Task: Add Attachment from computer to Card Card0000000097 in Board Board0000000025 in Workspace WS0000000009 in Trello. Add Cover Green to Card Card0000000097 in Board Board0000000025 in Workspace WS0000000009 in Trello. Add "Move Card To …" Button titled Button0000000097 to "top" of the list "To Do" to Card Card0000000097 in Board Board0000000025 in Workspace WS0000000009 in Trello. Add Description DS0000000097 to Card Card0000000098 in Board Board0000000025 in Workspace WS0000000009 in Trello. Add Comment CM0000000097 to Card Card0000000098 in Board Board0000000025 in Workspace WS0000000009 in Trello
Action: Mouse moved to (316, 167)
Screenshot: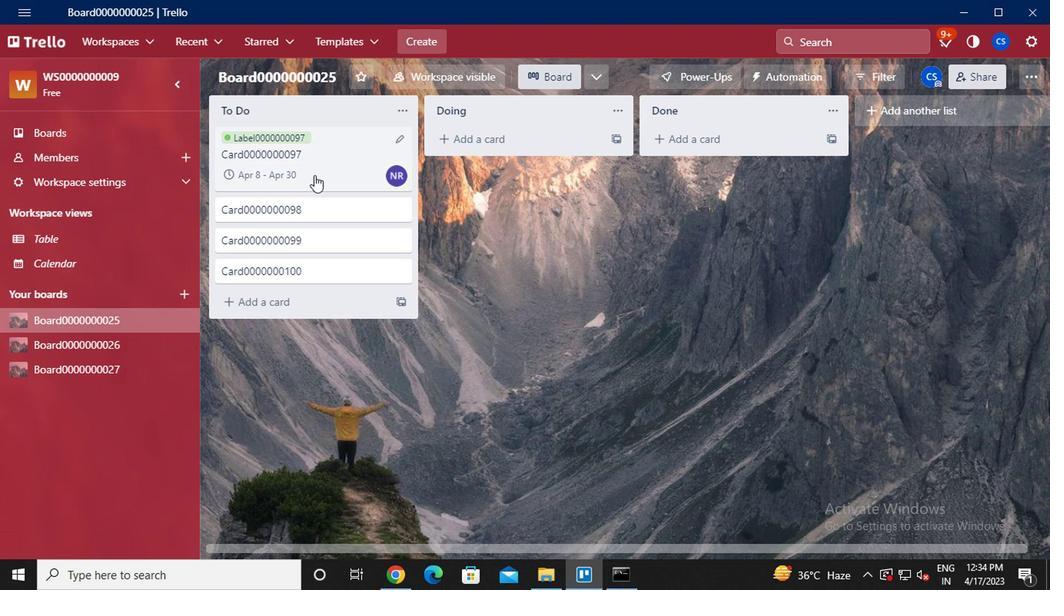 
Action: Mouse pressed left at (316, 167)
Screenshot: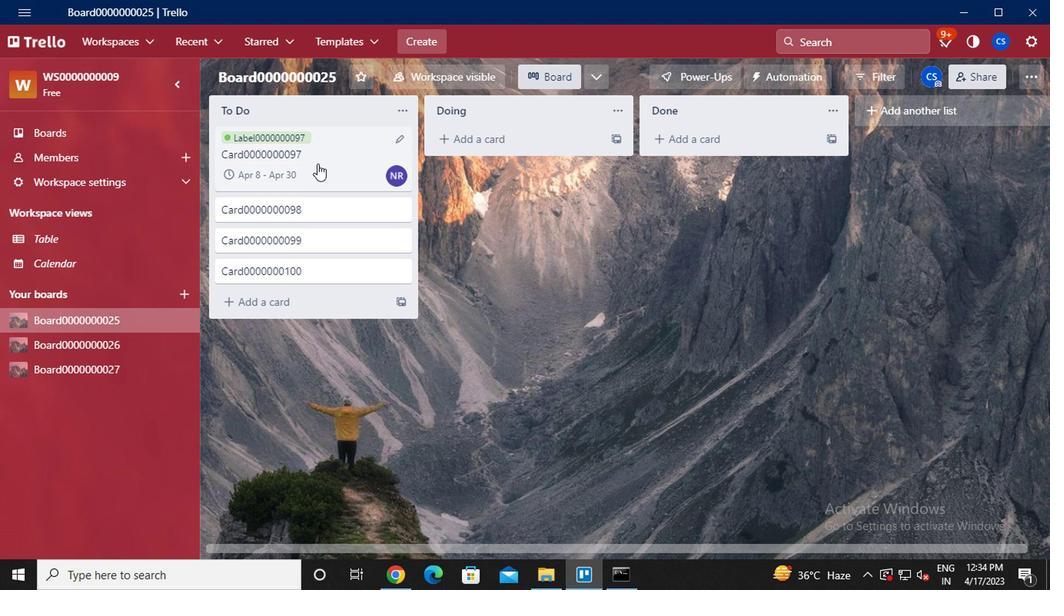 
Action: Mouse moved to (731, 263)
Screenshot: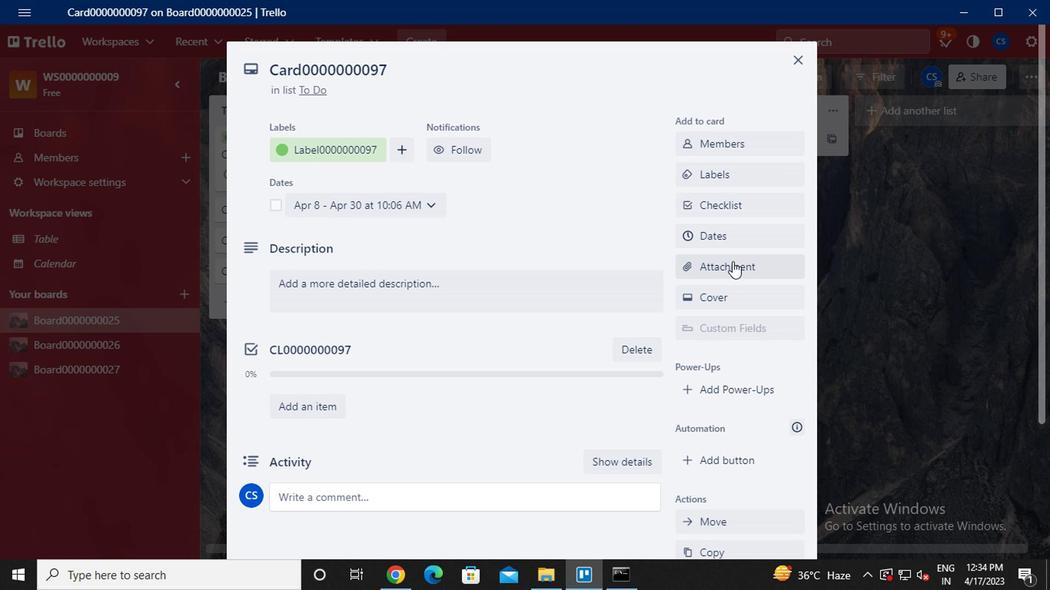
Action: Mouse pressed left at (731, 263)
Screenshot: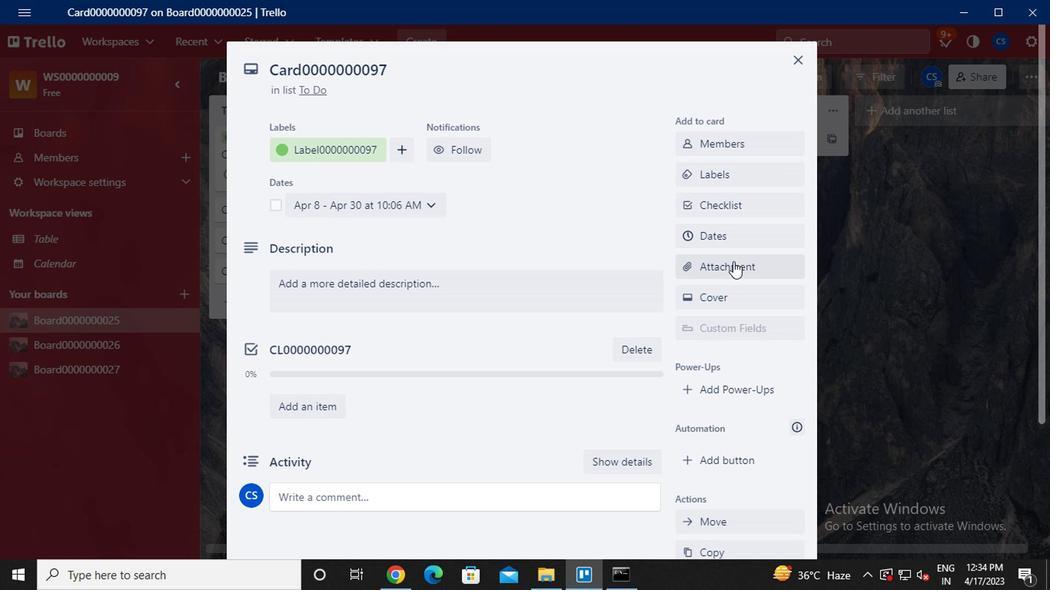 
Action: Mouse moved to (739, 132)
Screenshot: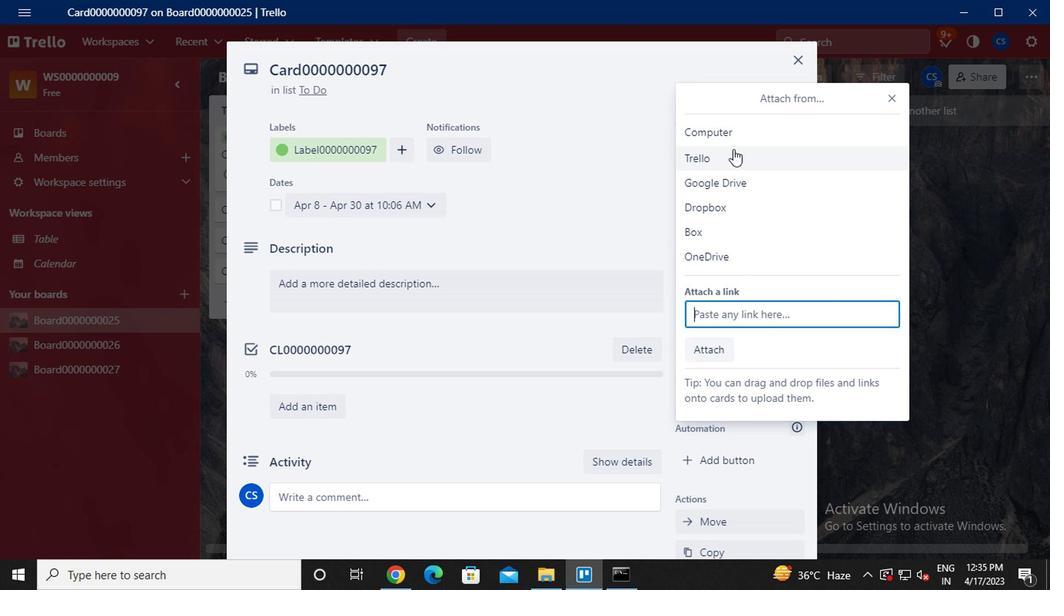 
Action: Mouse pressed left at (739, 132)
Screenshot: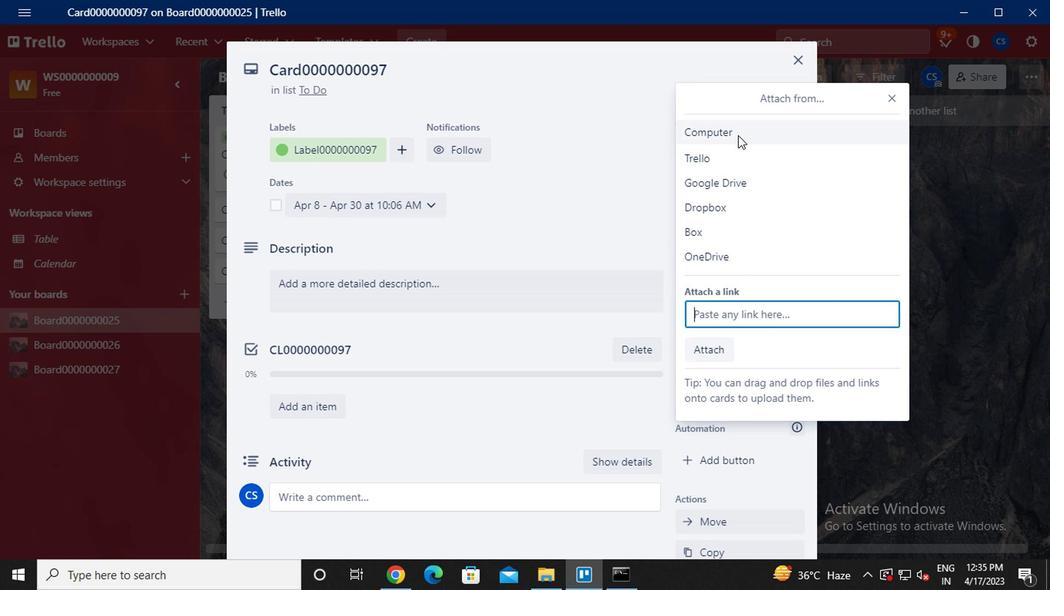 
Action: Mouse moved to (252, 171)
Screenshot: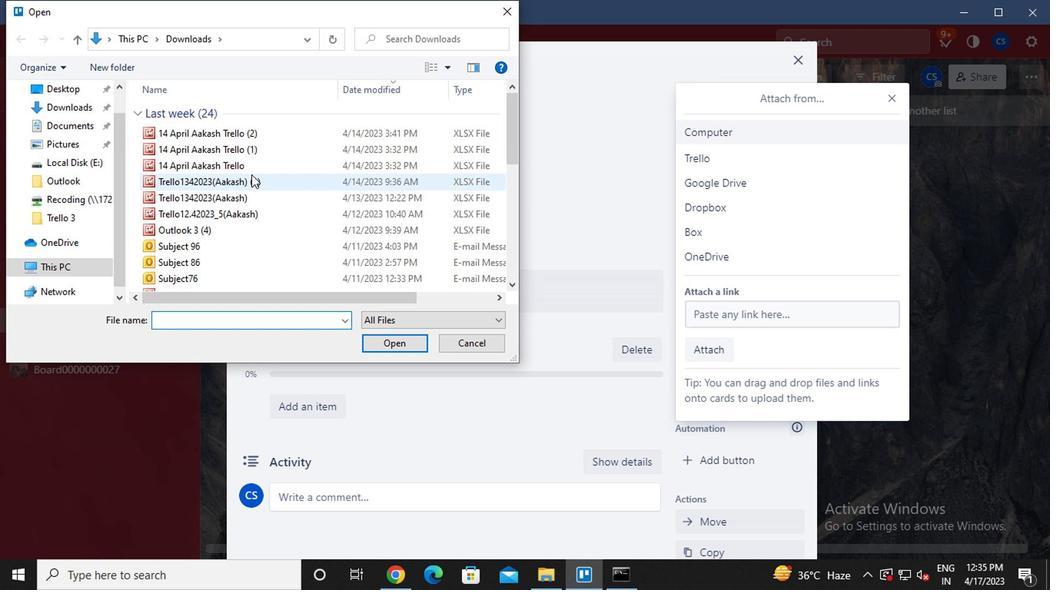 
Action: Mouse pressed left at (252, 171)
Screenshot: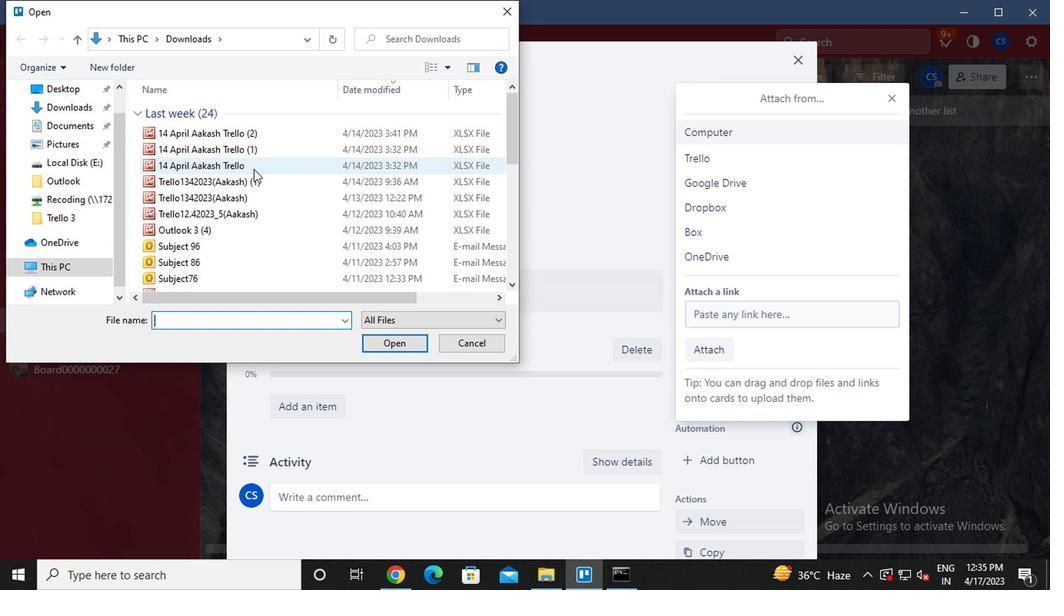 
Action: Mouse pressed left at (252, 171)
Screenshot: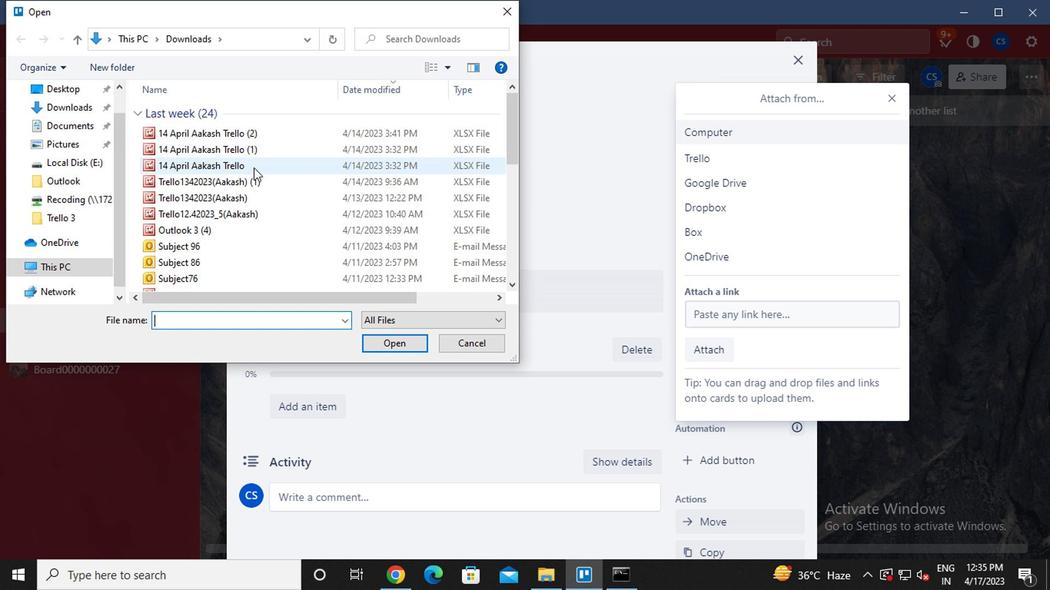 
Action: Mouse moved to (741, 295)
Screenshot: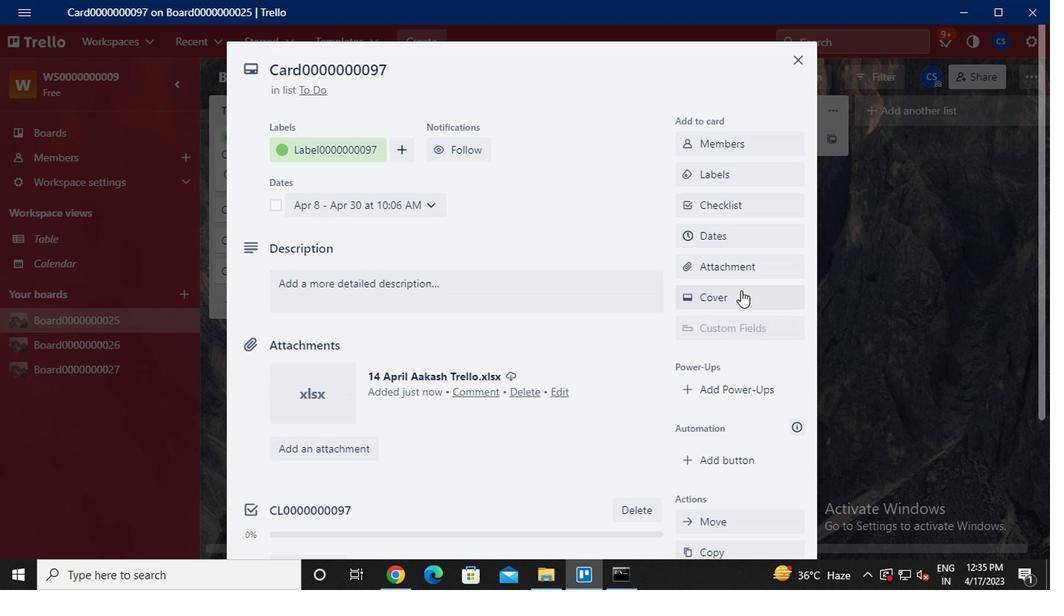 
Action: Mouse pressed left at (741, 295)
Screenshot: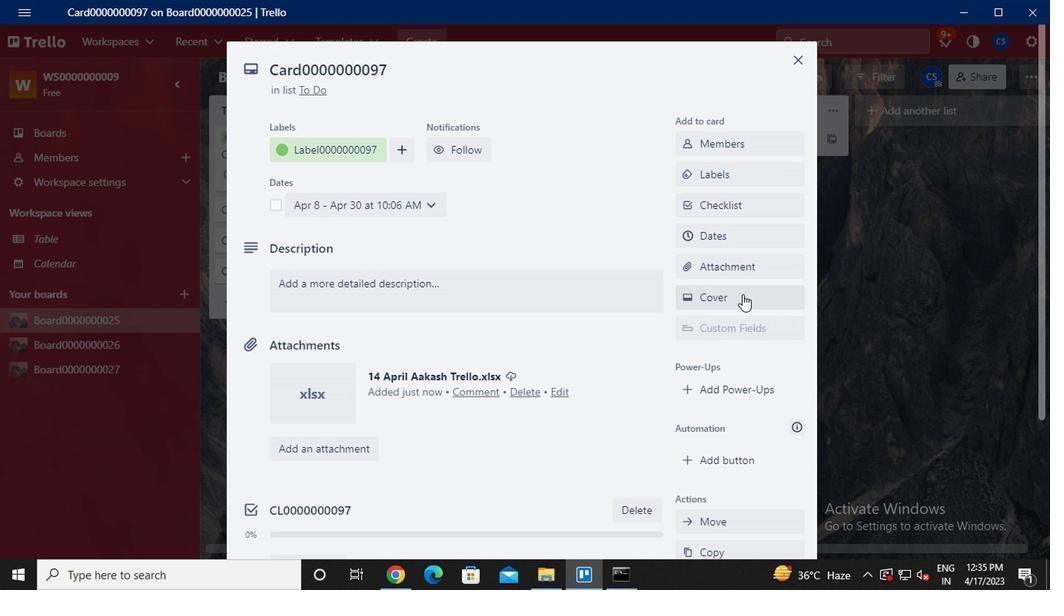 
Action: Mouse moved to (704, 249)
Screenshot: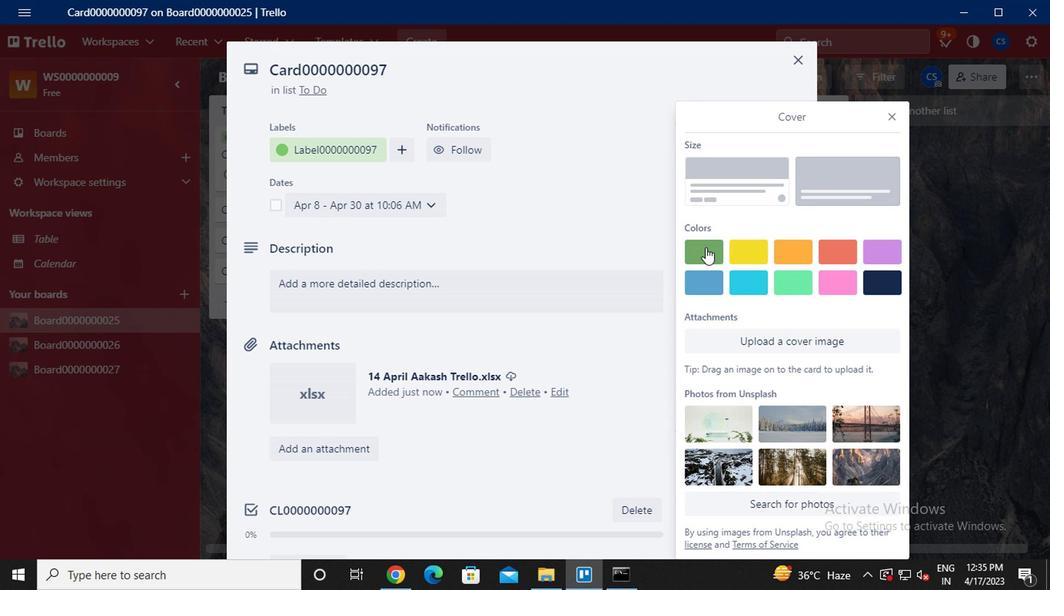 
Action: Mouse pressed left at (704, 249)
Screenshot: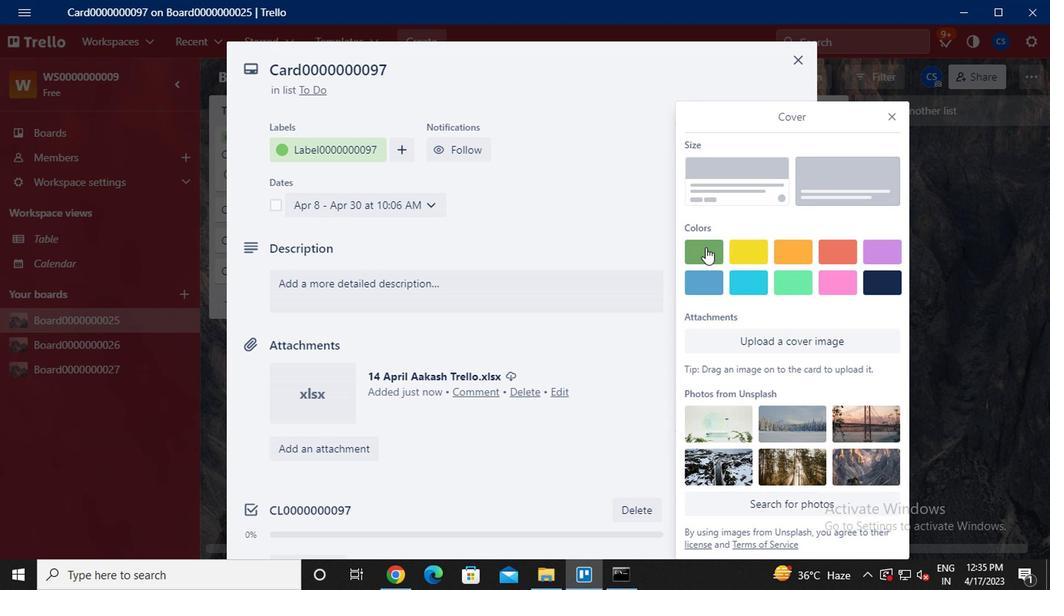 
Action: Mouse moved to (887, 91)
Screenshot: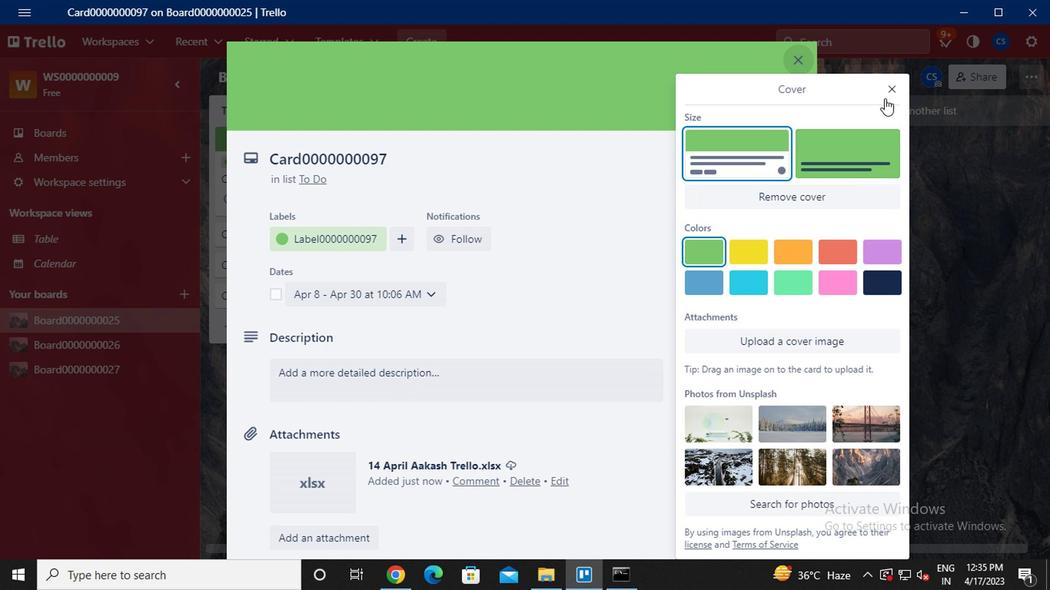 
Action: Mouse pressed left at (887, 91)
Screenshot: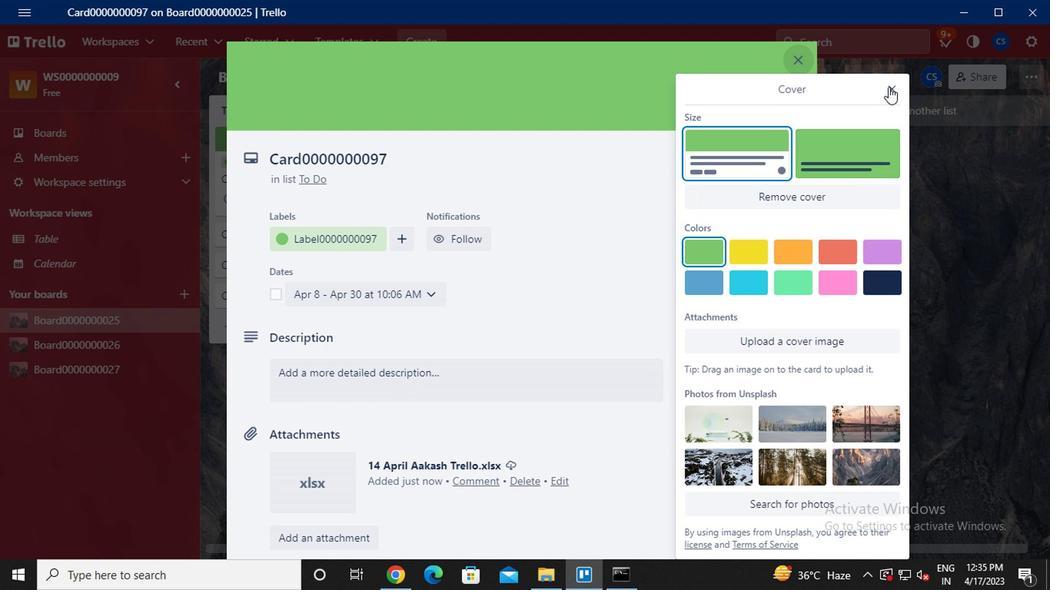 
Action: Mouse moved to (770, 214)
Screenshot: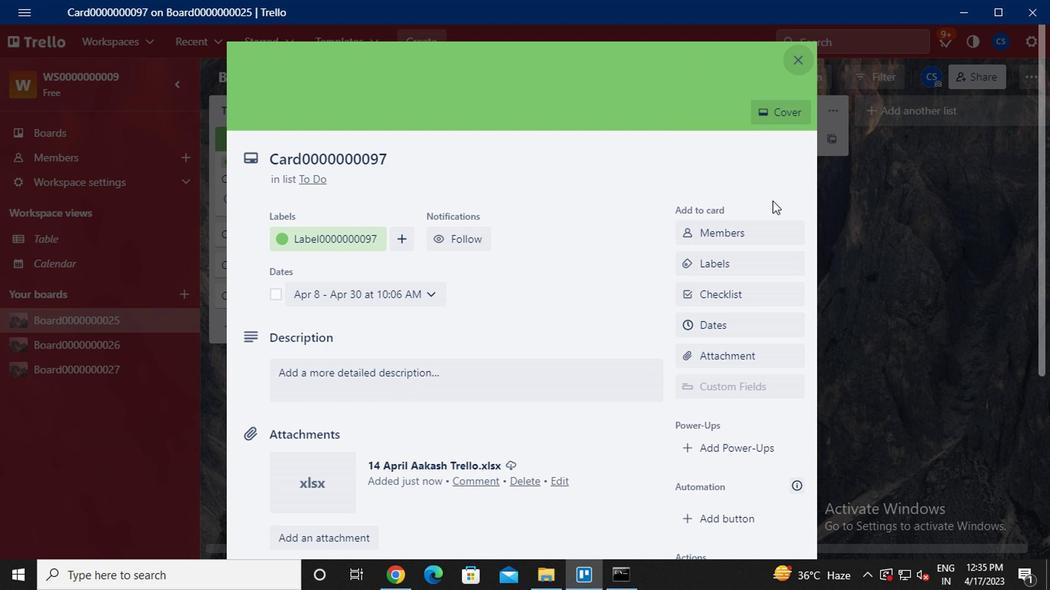 
Action: Mouse scrolled (770, 213) with delta (0, -1)
Screenshot: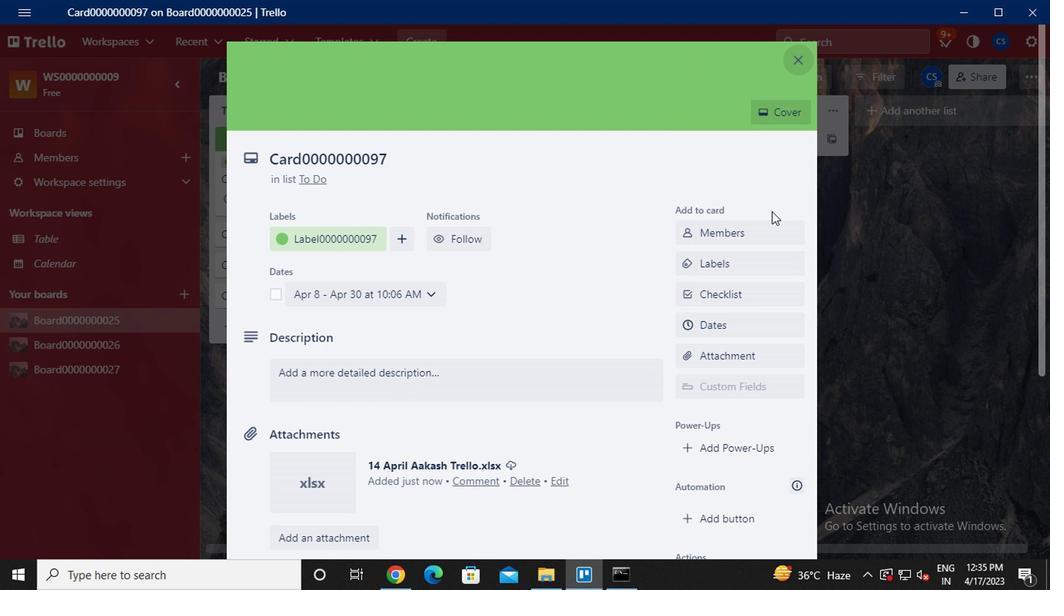 
Action: Mouse scrolled (770, 213) with delta (0, -1)
Screenshot: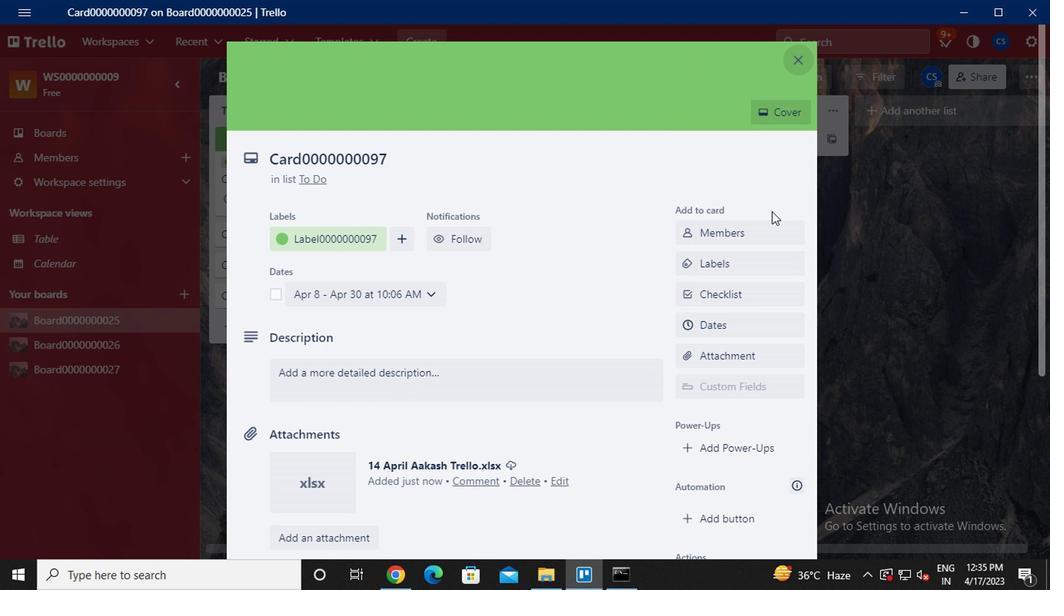 
Action: Mouse scrolled (770, 213) with delta (0, -1)
Screenshot: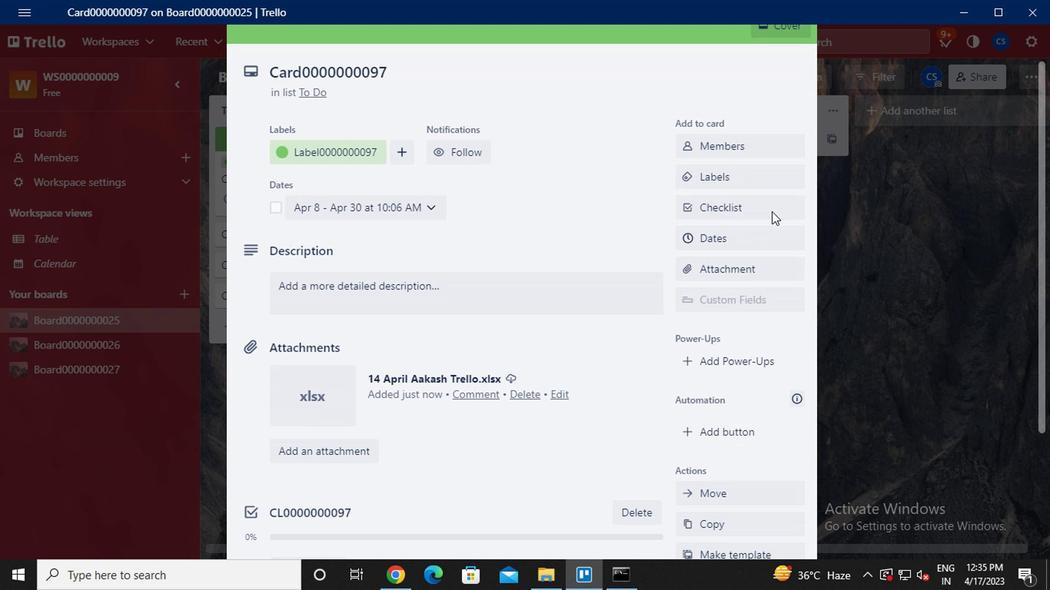 
Action: Mouse moved to (770, 218)
Screenshot: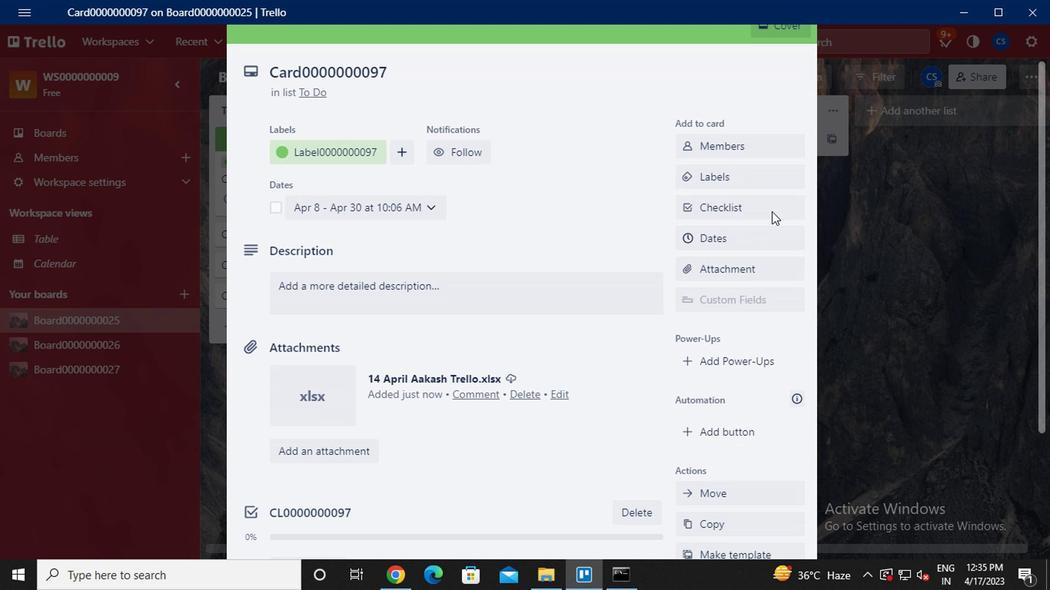
Action: Mouse scrolled (770, 217) with delta (0, -1)
Screenshot: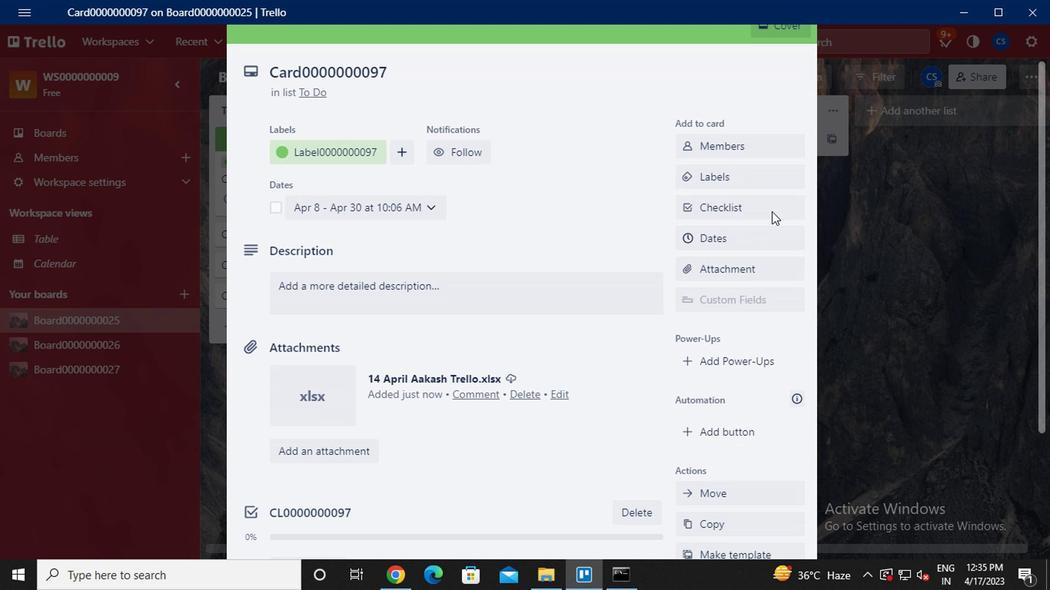 
Action: Mouse moved to (730, 233)
Screenshot: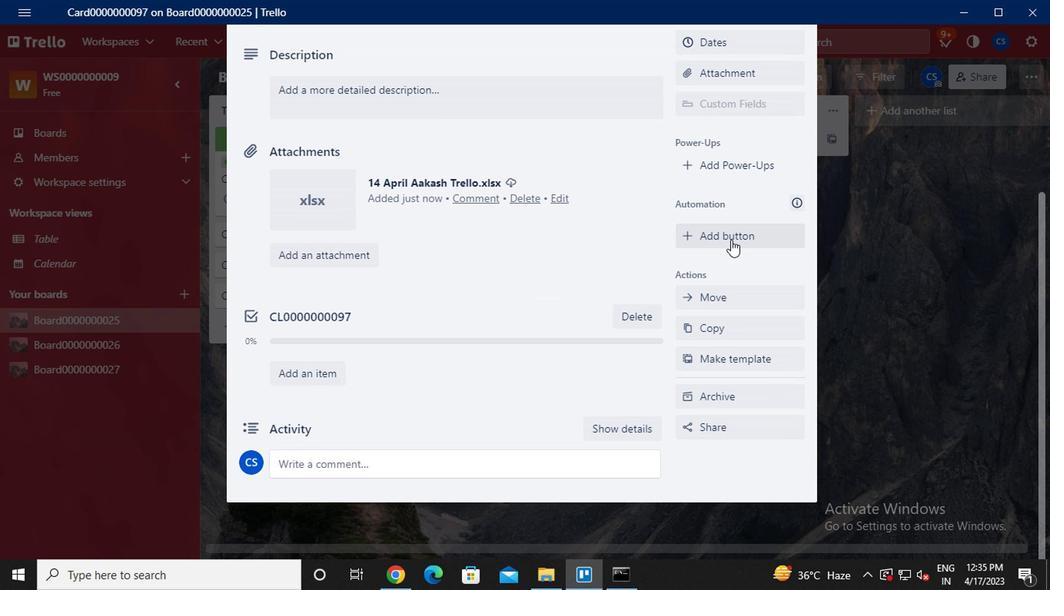 
Action: Mouse pressed left at (730, 233)
Screenshot: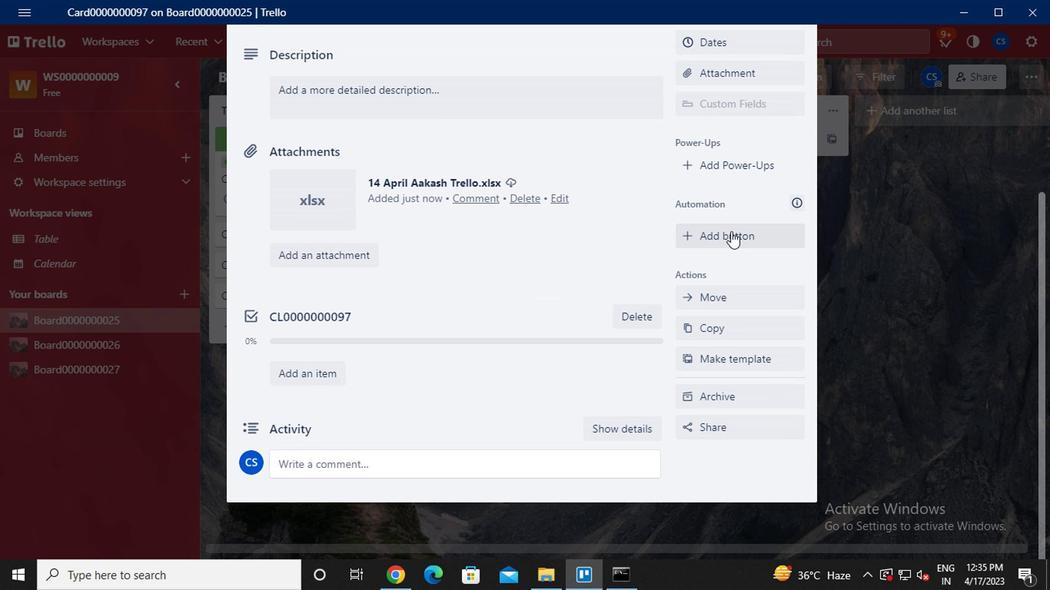 
Action: Mouse moved to (758, 153)
Screenshot: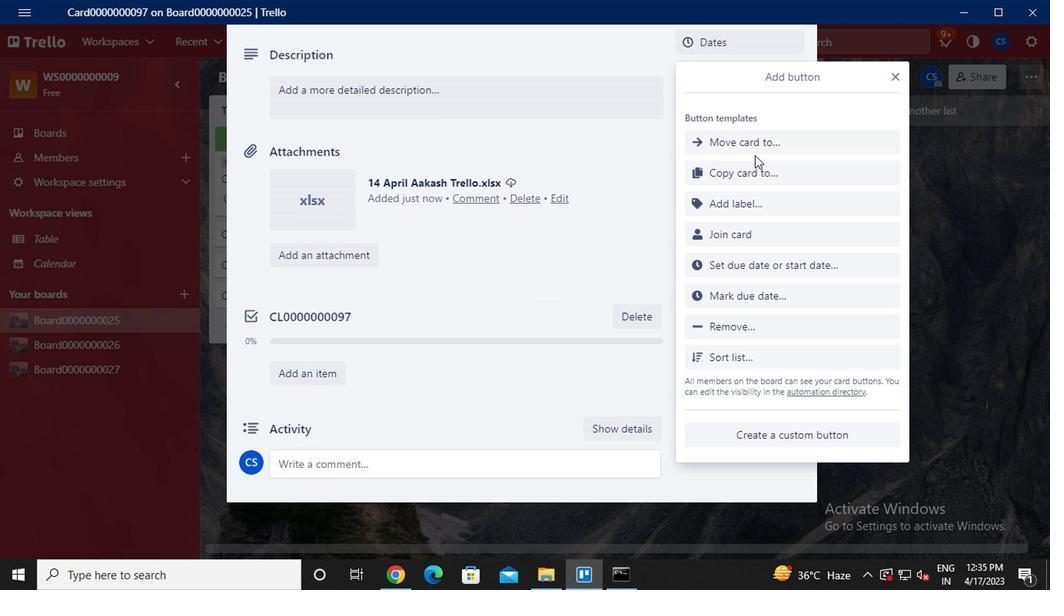 
Action: Mouse pressed left at (758, 153)
Screenshot: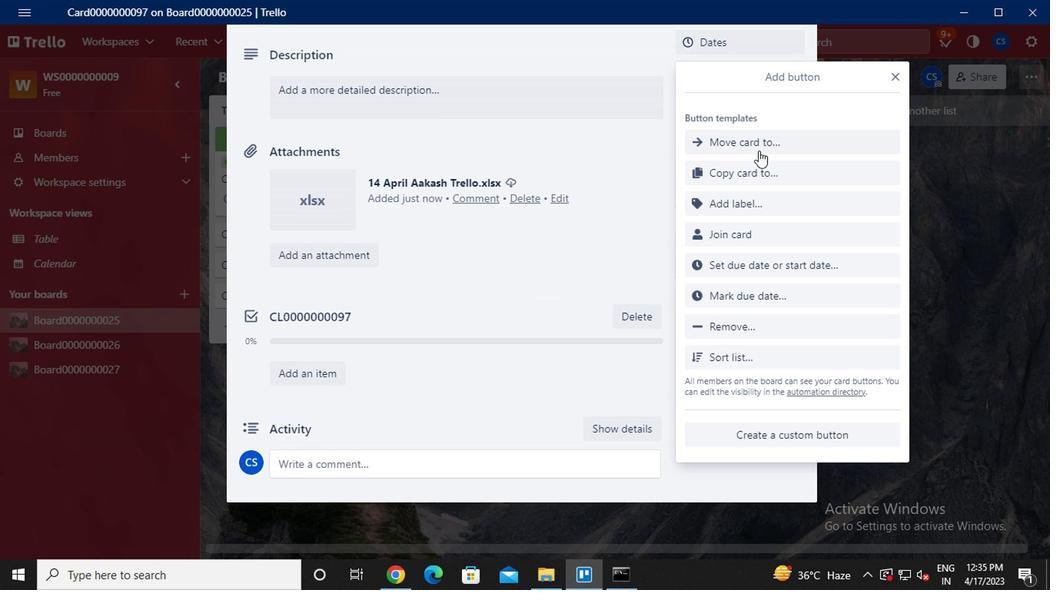 
Action: Key pressed b<Key.caps_lock>utton0000000097
Screenshot: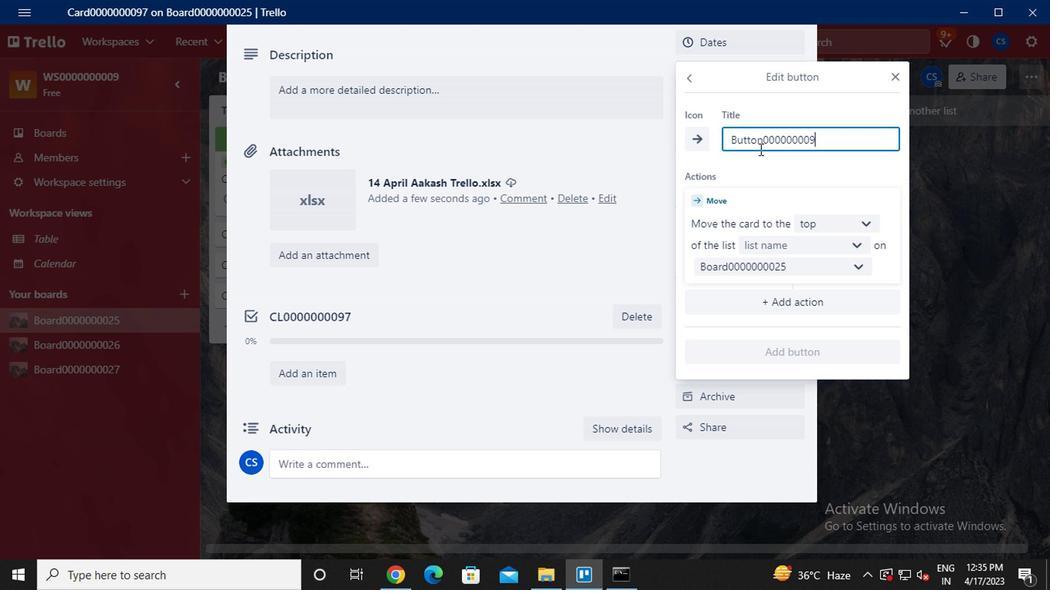 
Action: Mouse moved to (820, 240)
Screenshot: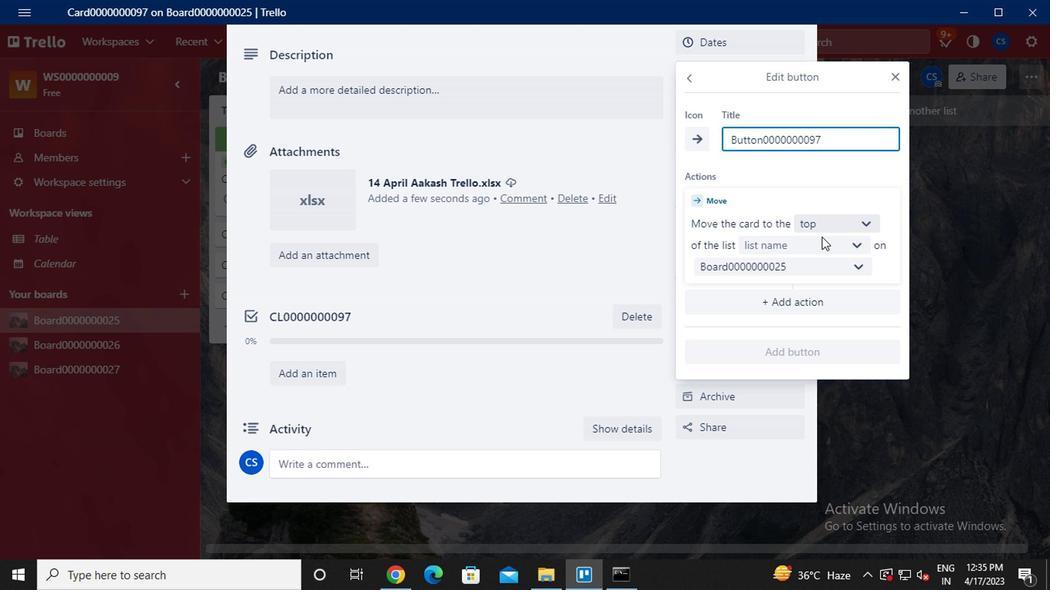 
Action: Mouse pressed left at (820, 240)
Screenshot: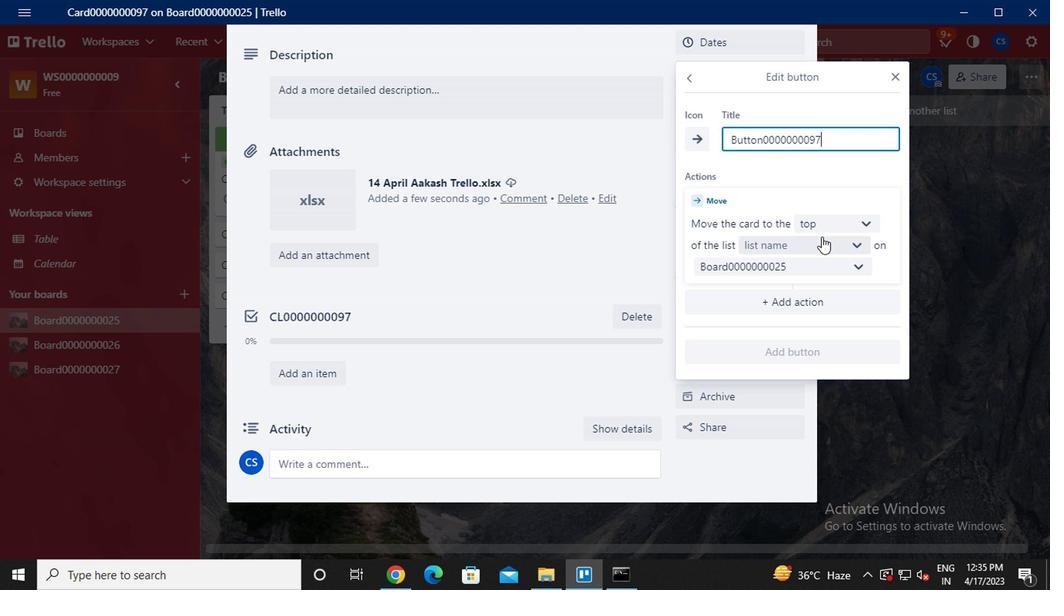 
Action: Mouse moved to (786, 281)
Screenshot: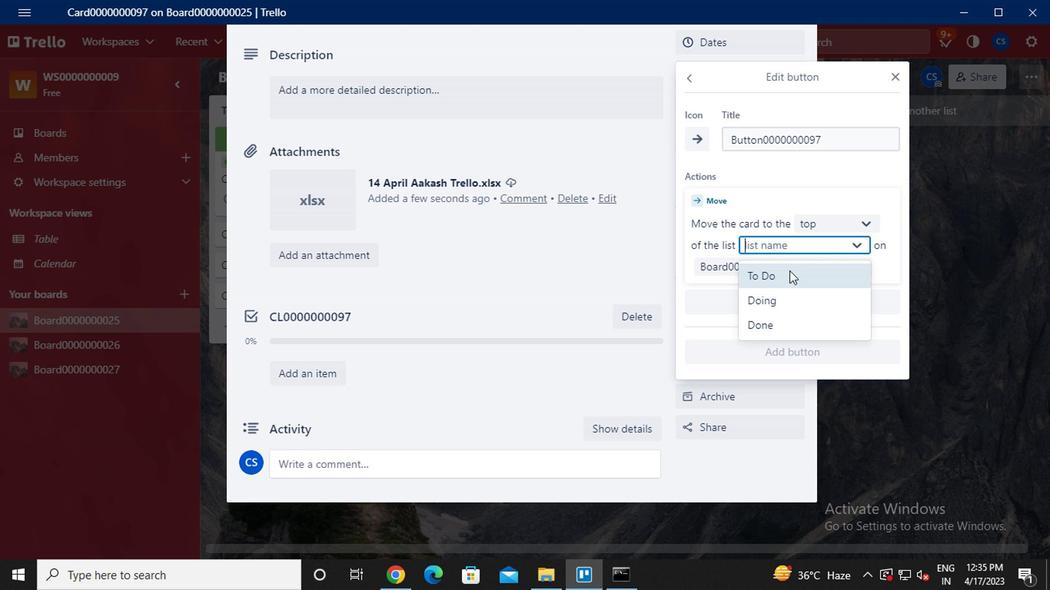 
Action: Mouse pressed left at (786, 281)
Screenshot: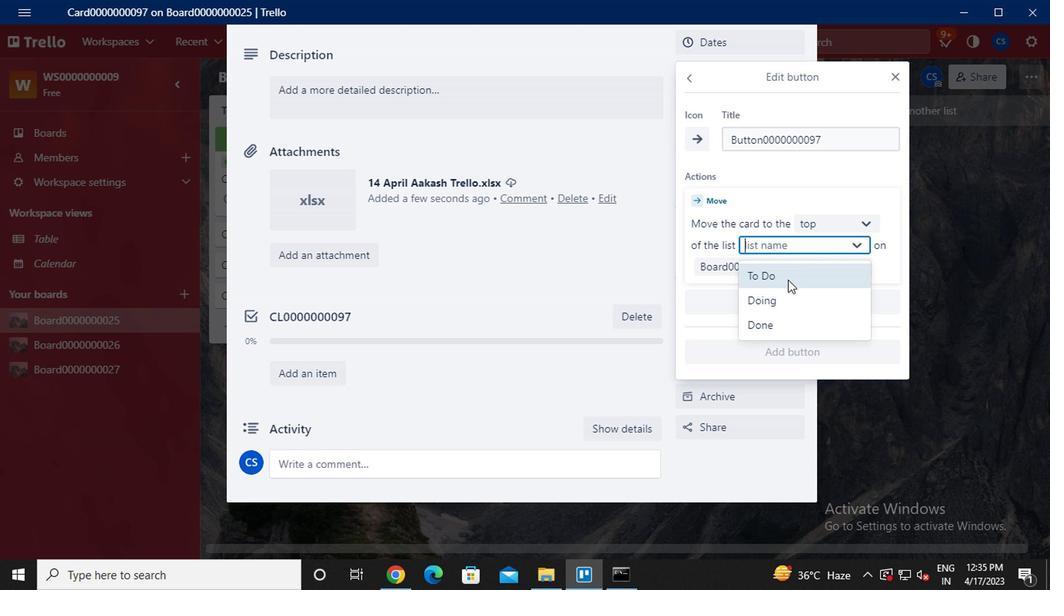 
Action: Mouse moved to (800, 353)
Screenshot: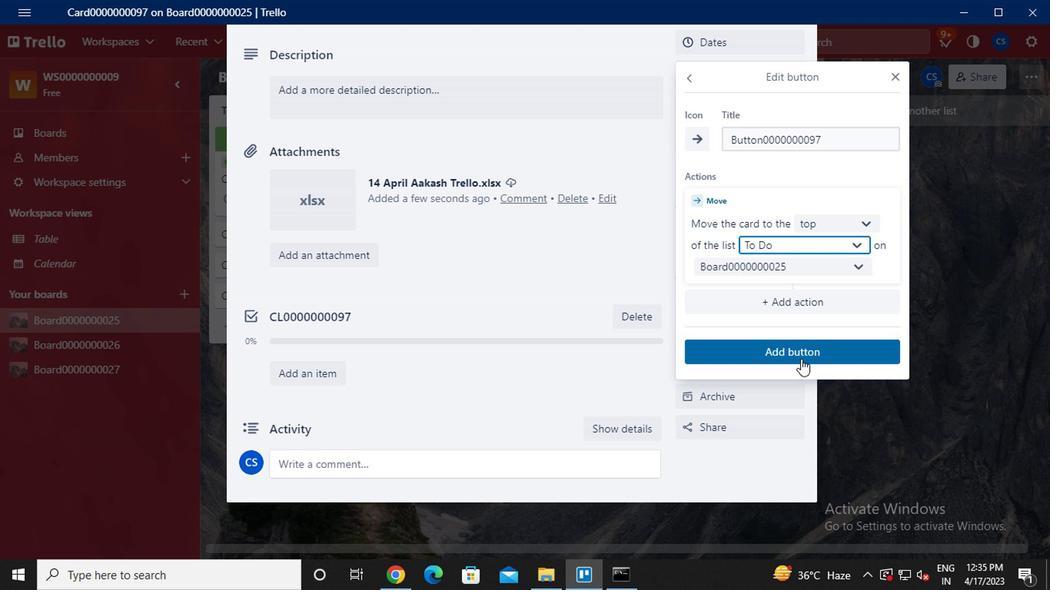 
Action: Mouse pressed left at (800, 353)
Screenshot: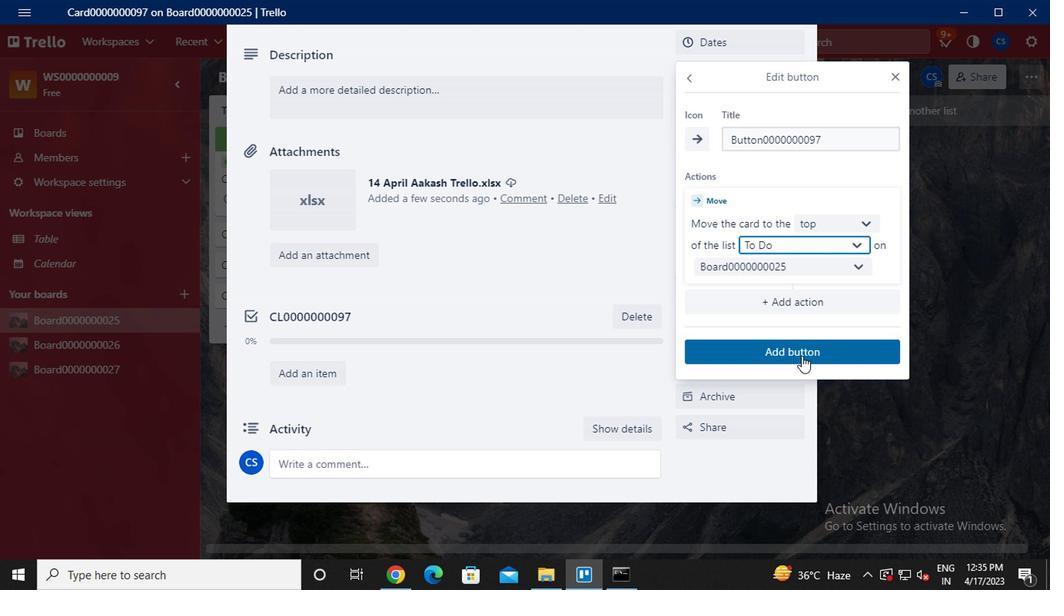 
Action: Mouse moved to (603, 352)
Screenshot: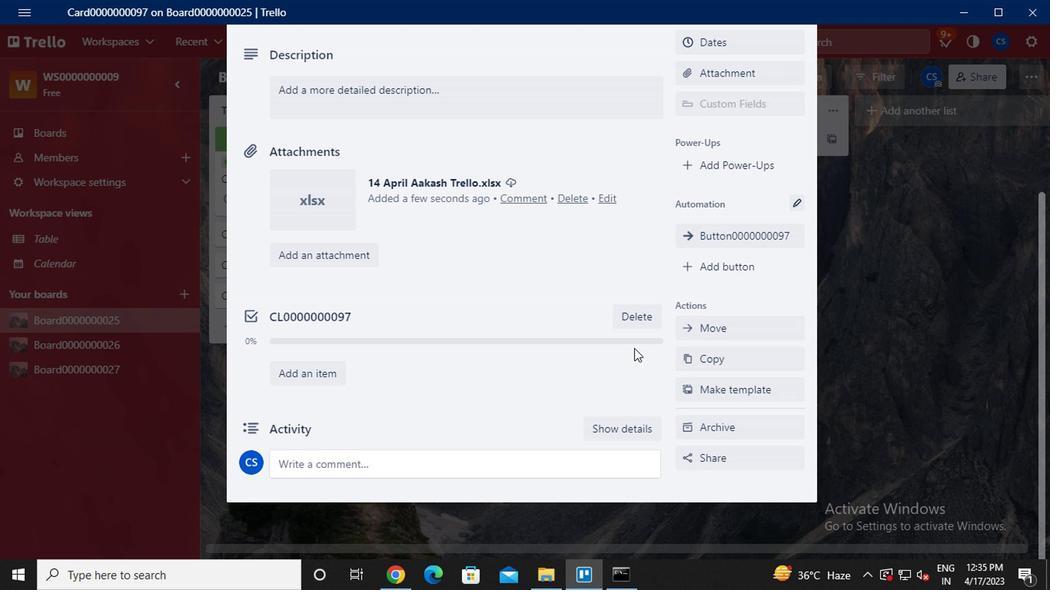 
Action: Mouse scrolled (603, 353) with delta (0, 1)
Screenshot: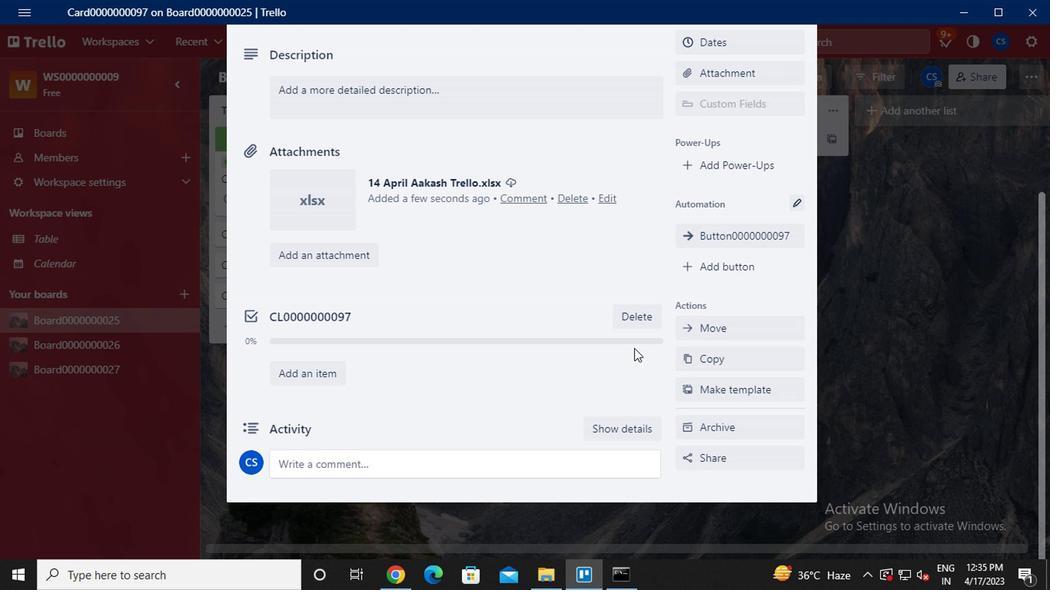 
Action: Mouse moved to (554, 359)
Screenshot: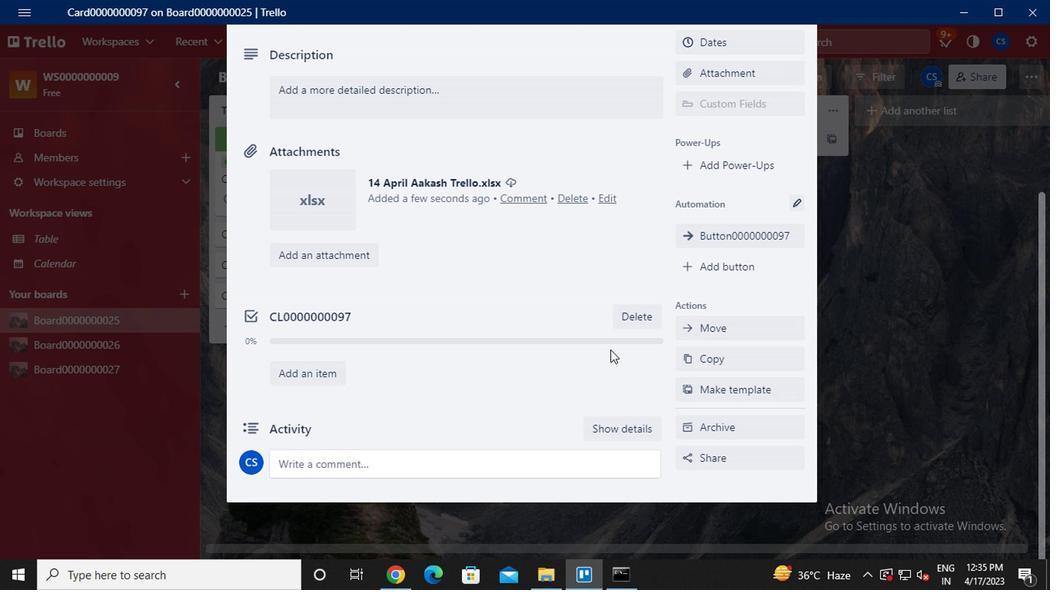 
Action: Mouse scrolled (554, 359) with delta (0, 0)
Screenshot: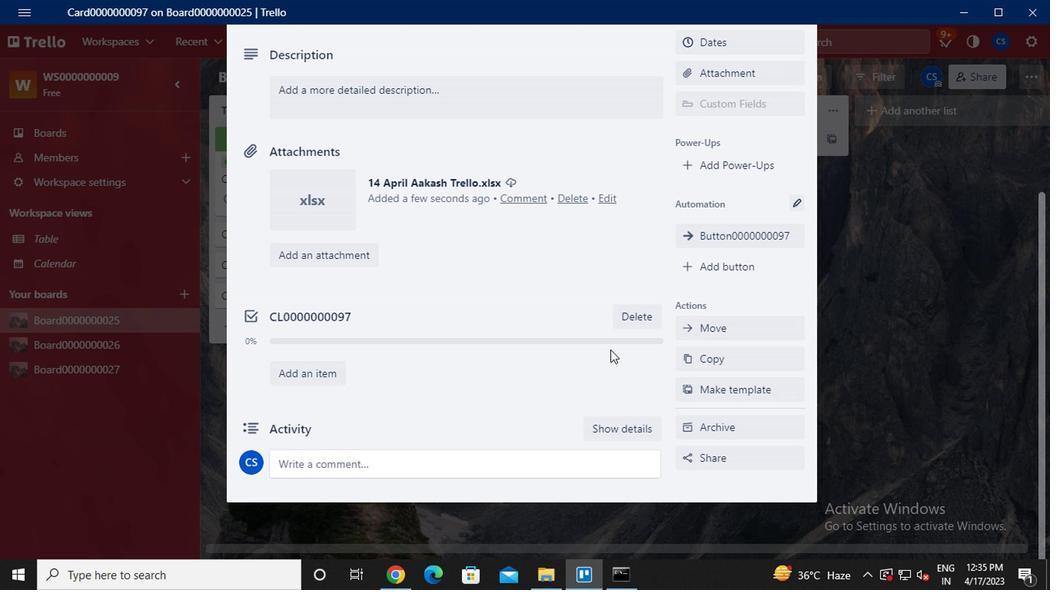 
Action: Mouse moved to (469, 252)
Screenshot: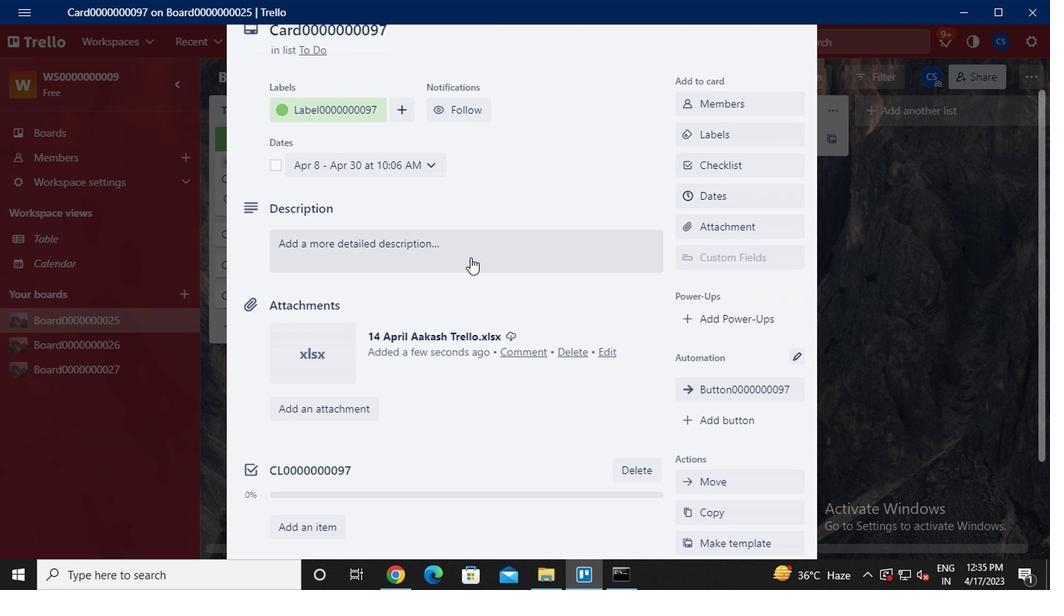 
Action: Mouse pressed left at (469, 252)
Screenshot: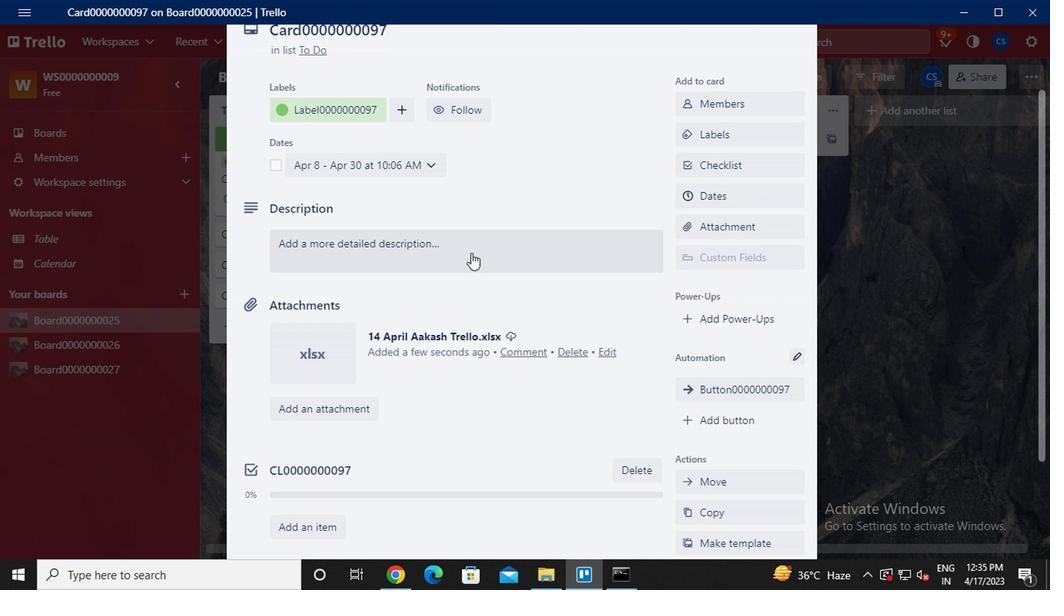 
Action: Key pressed <Key.caps_lock>ds0000000097
Screenshot: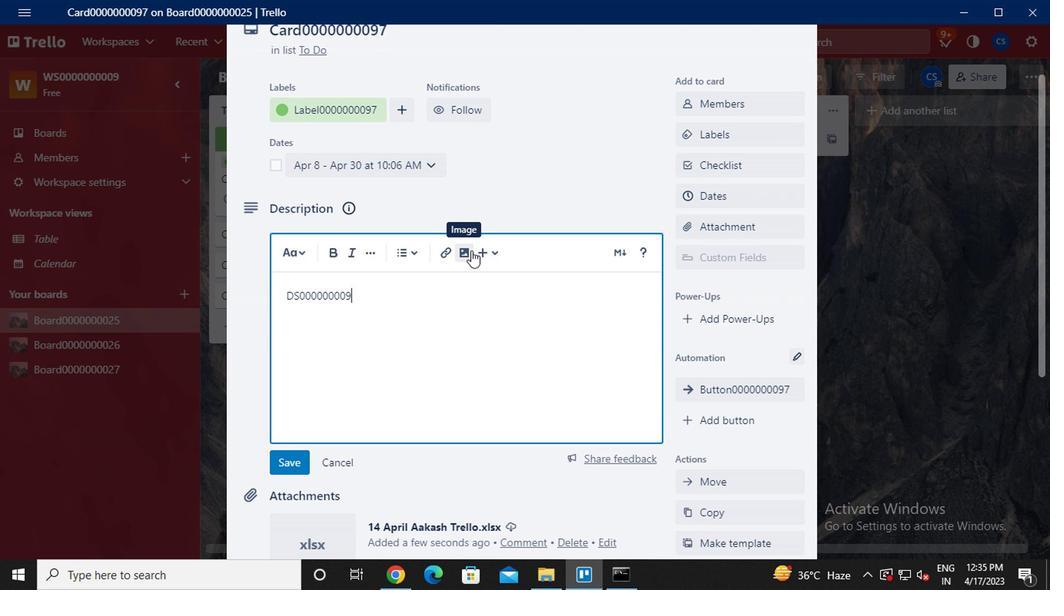 
Action: Mouse moved to (461, 257)
Screenshot: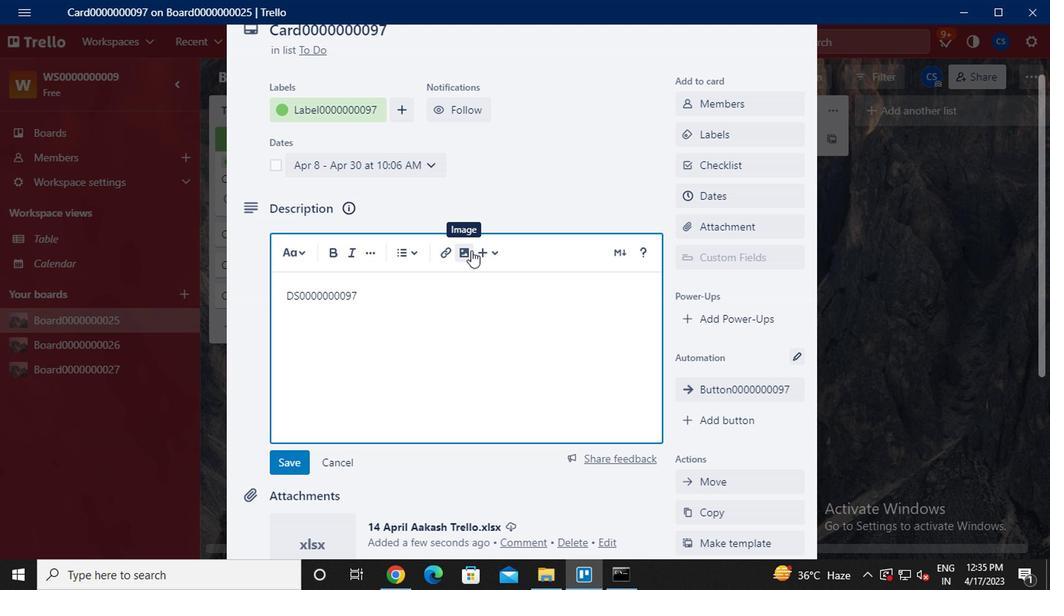 
Action: Mouse scrolled (461, 256) with delta (0, 0)
Screenshot: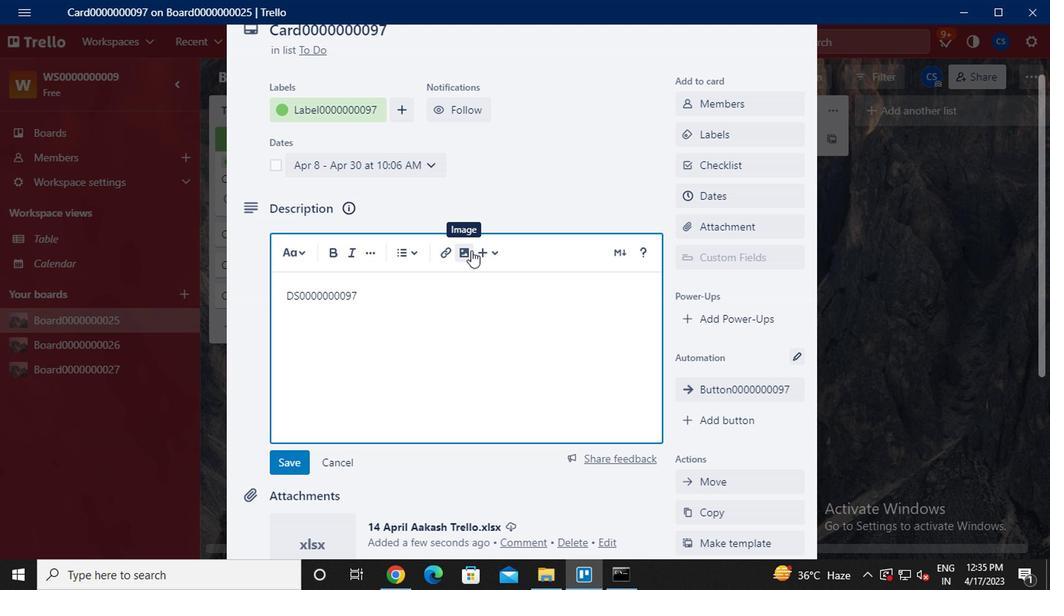 
Action: Mouse moved to (293, 380)
Screenshot: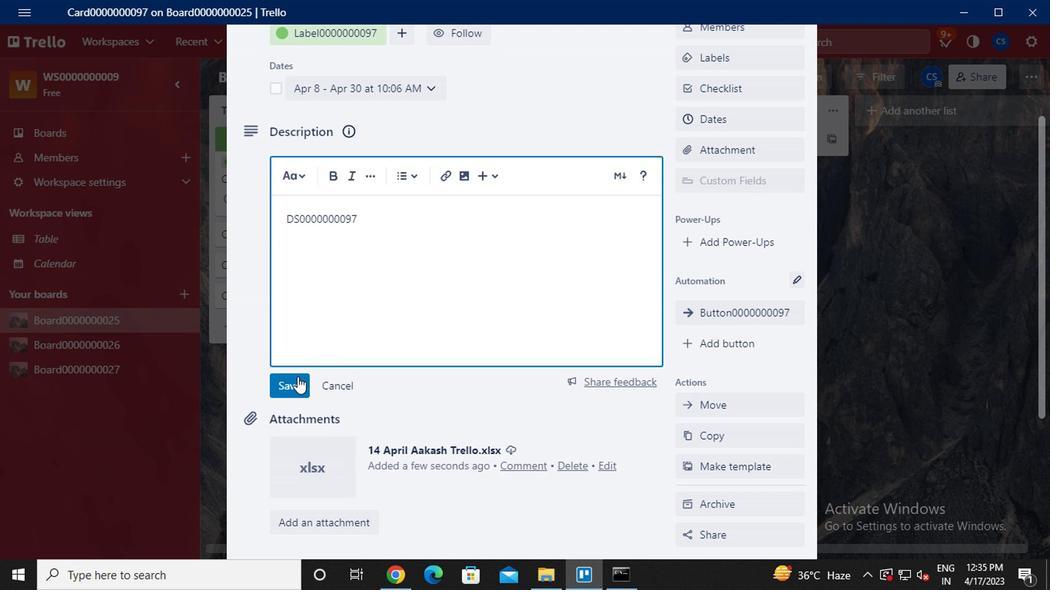 
Action: Mouse pressed left at (293, 380)
Screenshot: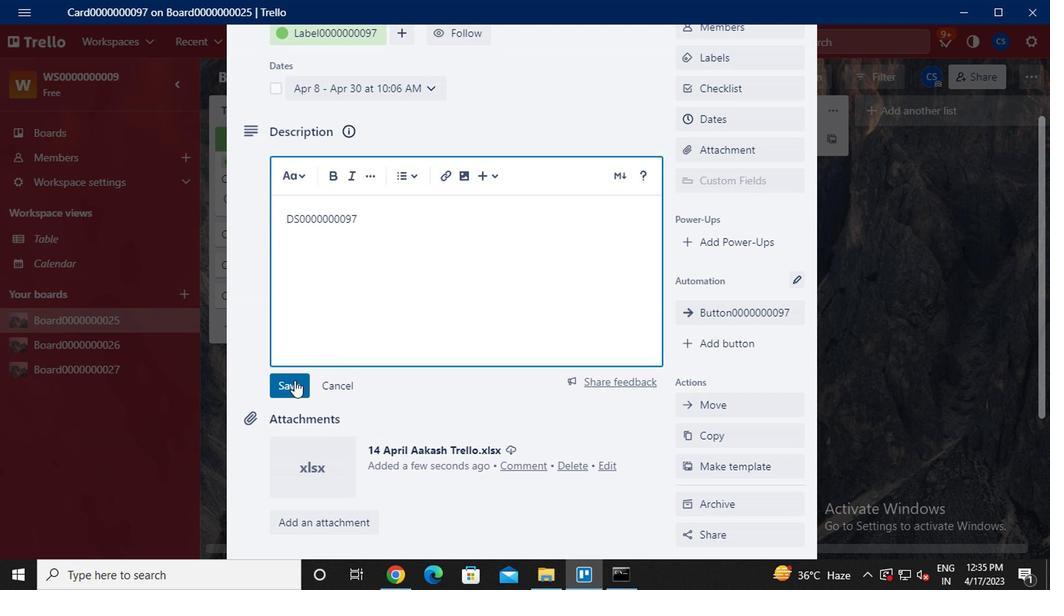 
Action: Mouse moved to (377, 411)
Screenshot: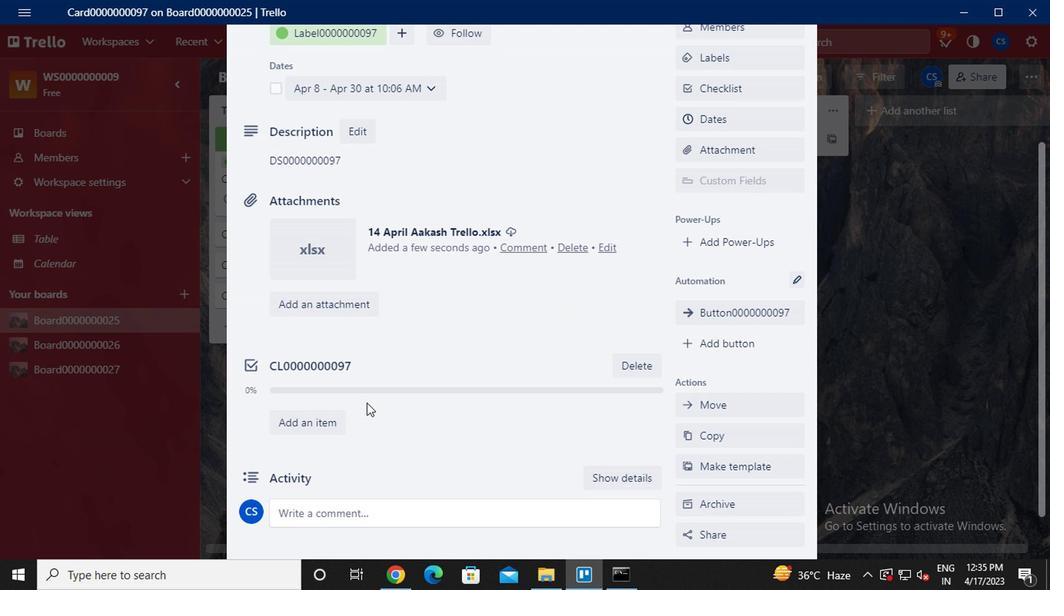 
Action: Mouse scrolled (377, 410) with delta (0, -1)
Screenshot: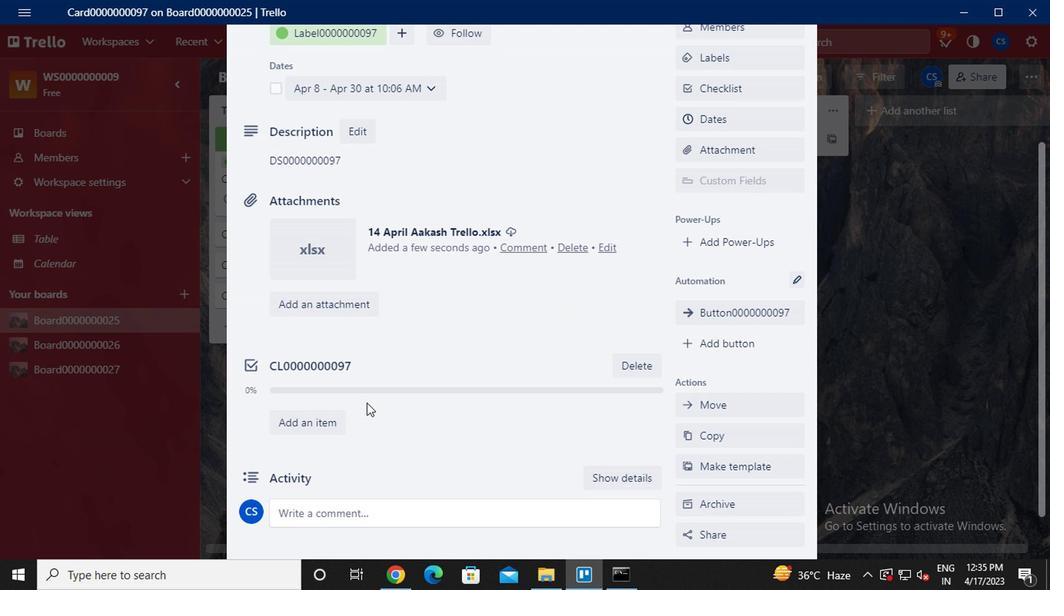 
Action: Mouse moved to (384, 415)
Screenshot: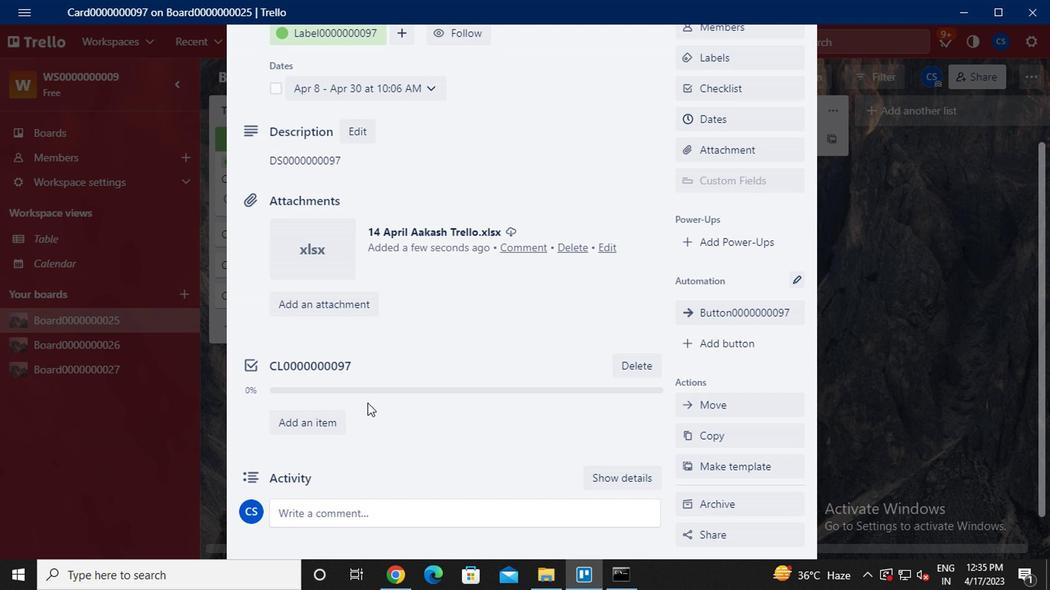 
Action: Mouse scrolled (384, 415) with delta (0, 0)
Screenshot: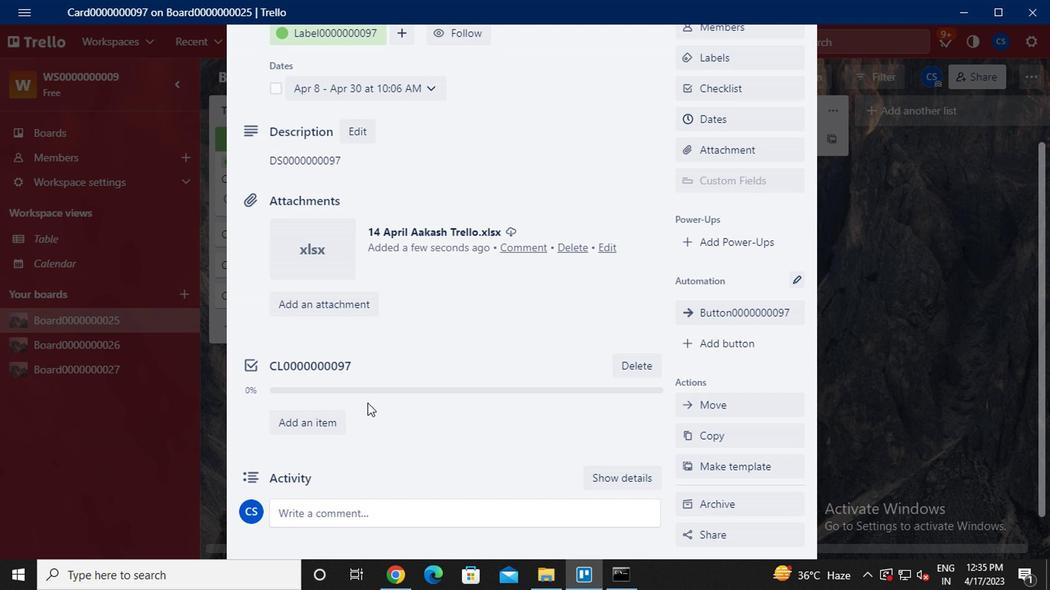
Action: Mouse moved to (382, 432)
Screenshot: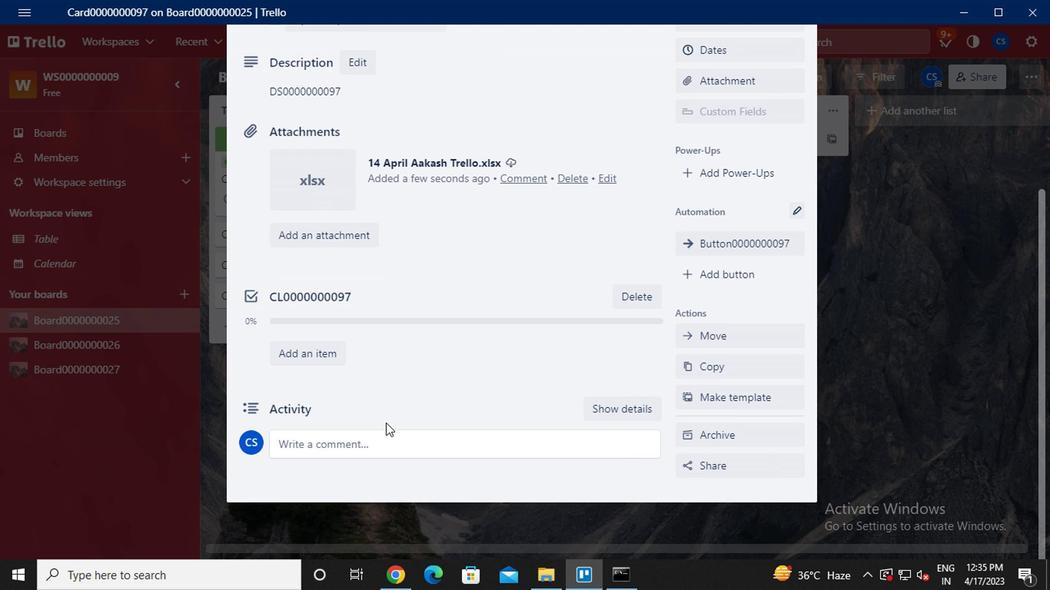 
Action: Mouse pressed left at (382, 432)
Screenshot: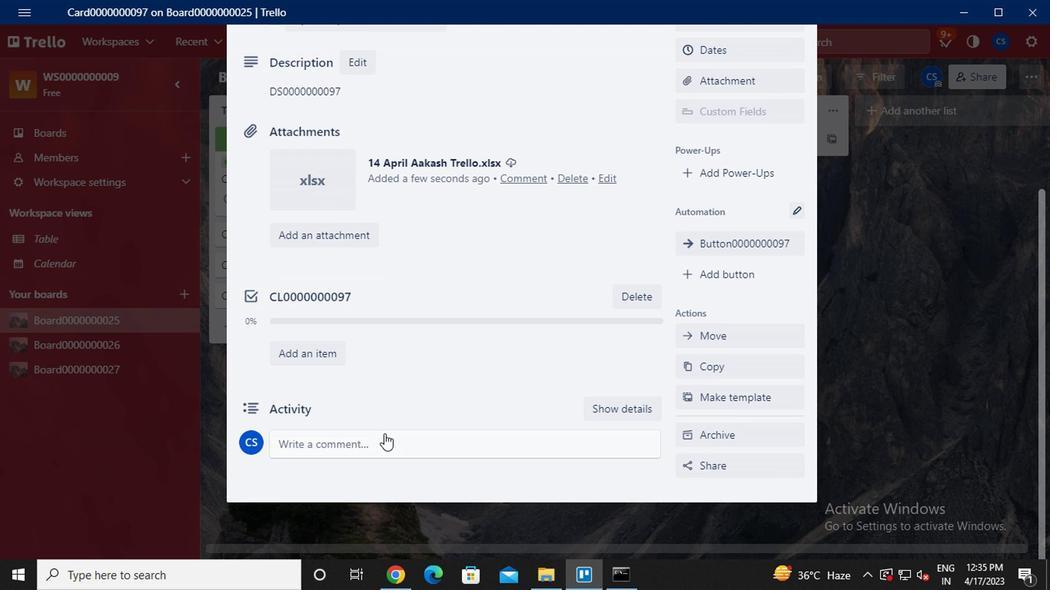 
Action: Key pressed cm0000000097
Screenshot: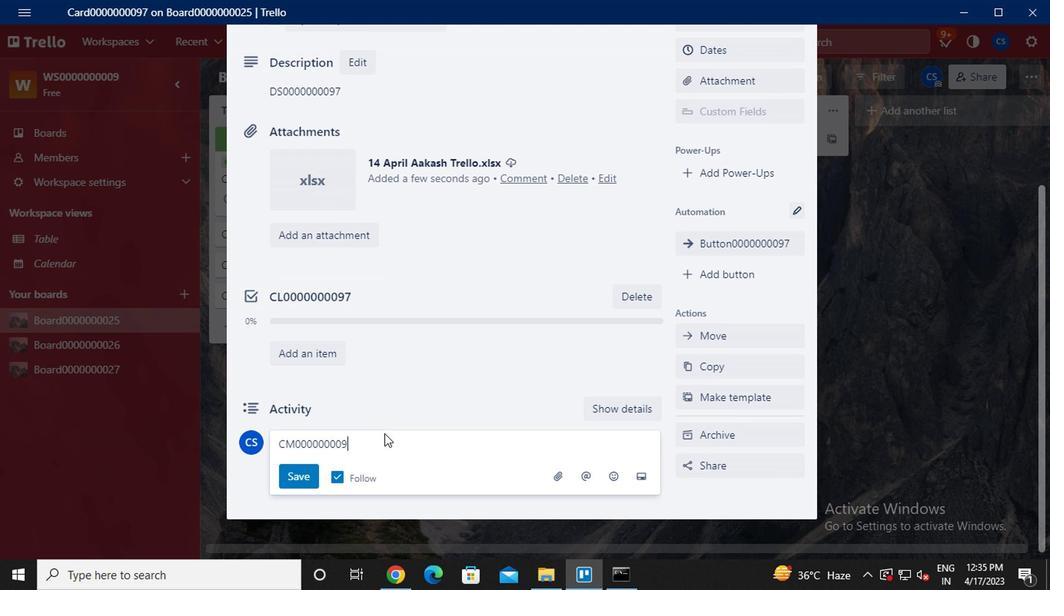 
Action: Mouse moved to (303, 475)
Screenshot: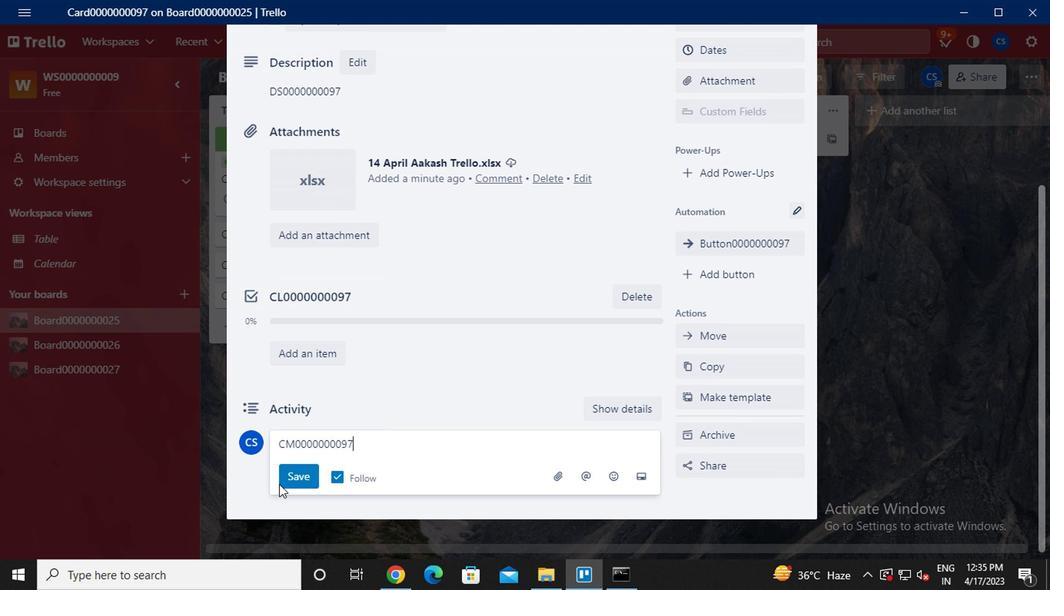 
Action: Mouse pressed left at (303, 475)
Screenshot: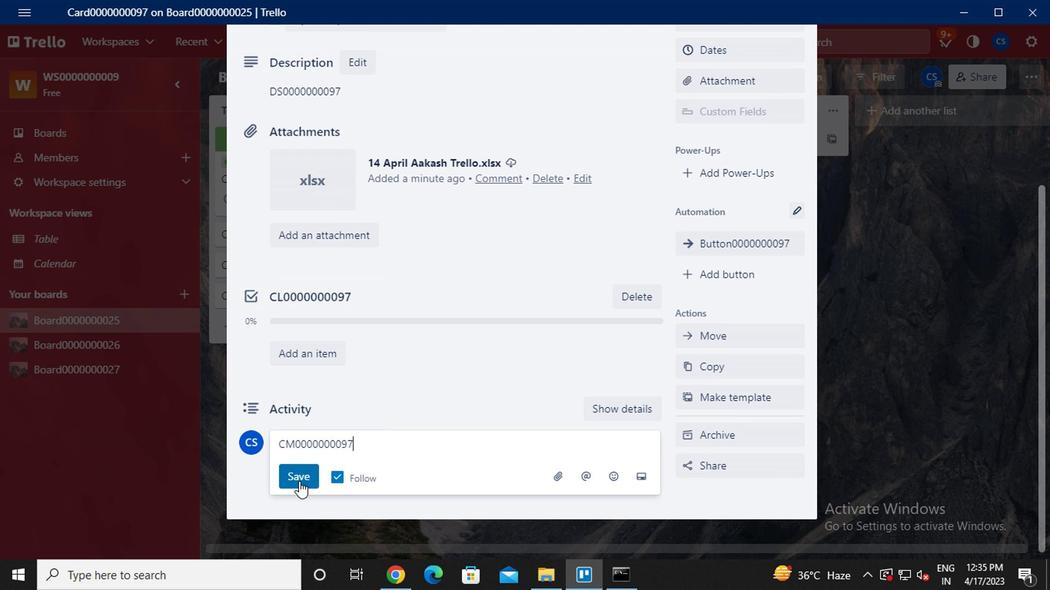 
Action: Mouse moved to (586, 395)
Screenshot: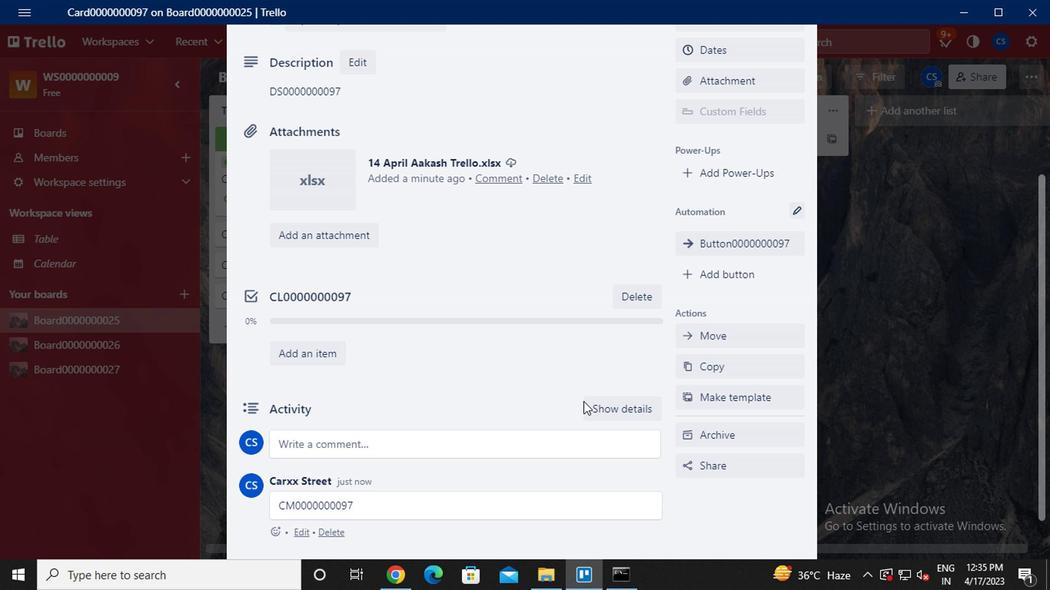 
